 Task: Add a field from the Popular template Effort Level a blank project AgileFusion
Action: Mouse moved to (223, 455)
Screenshot: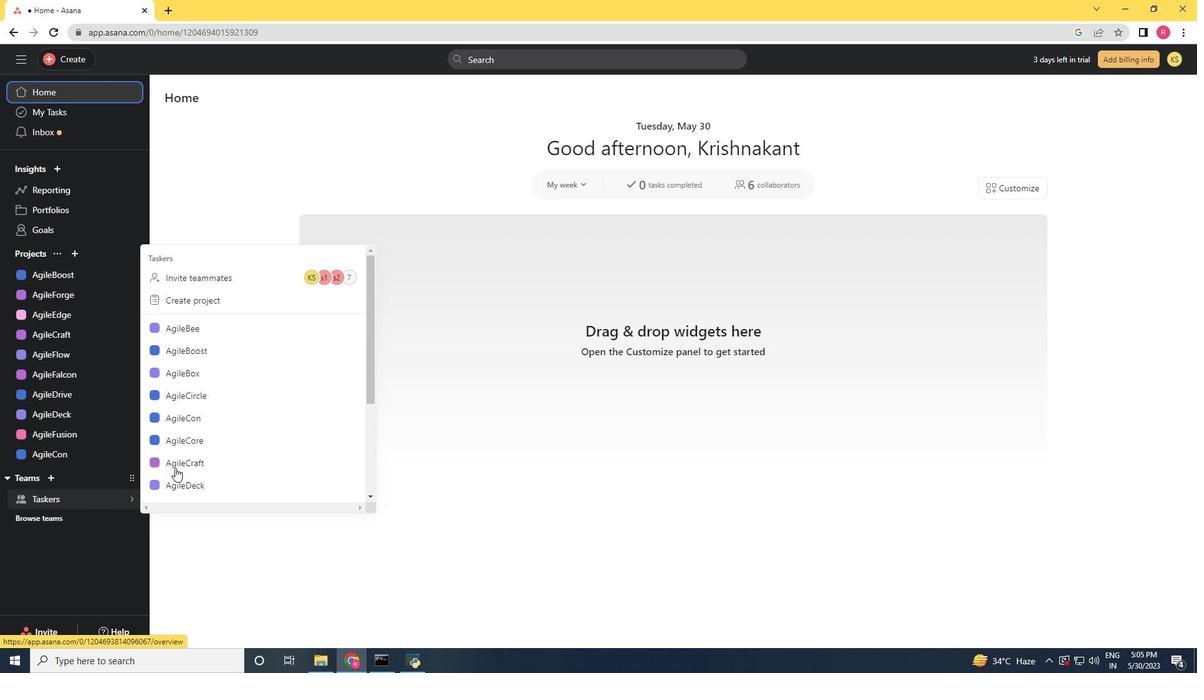 
Action: Mouse scrolled (223, 455) with delta (0, 0)
Screenshot: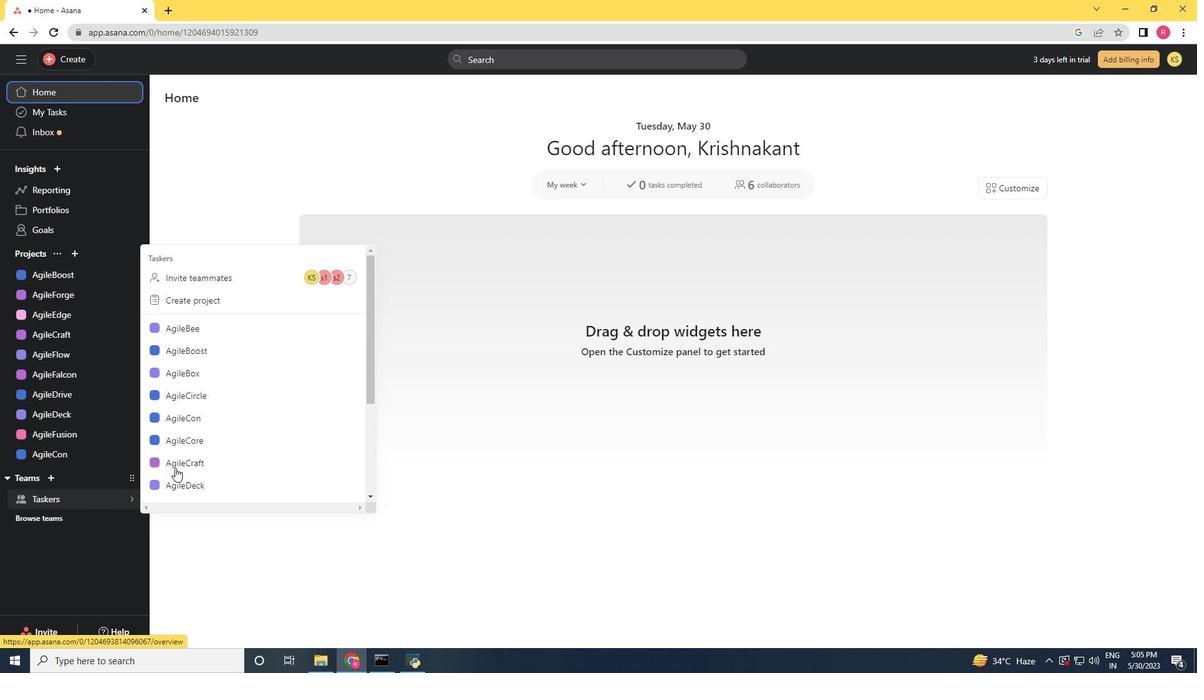 
Action: Mouse scrolled (223, 455) with delta (0, 0)
Screenshot: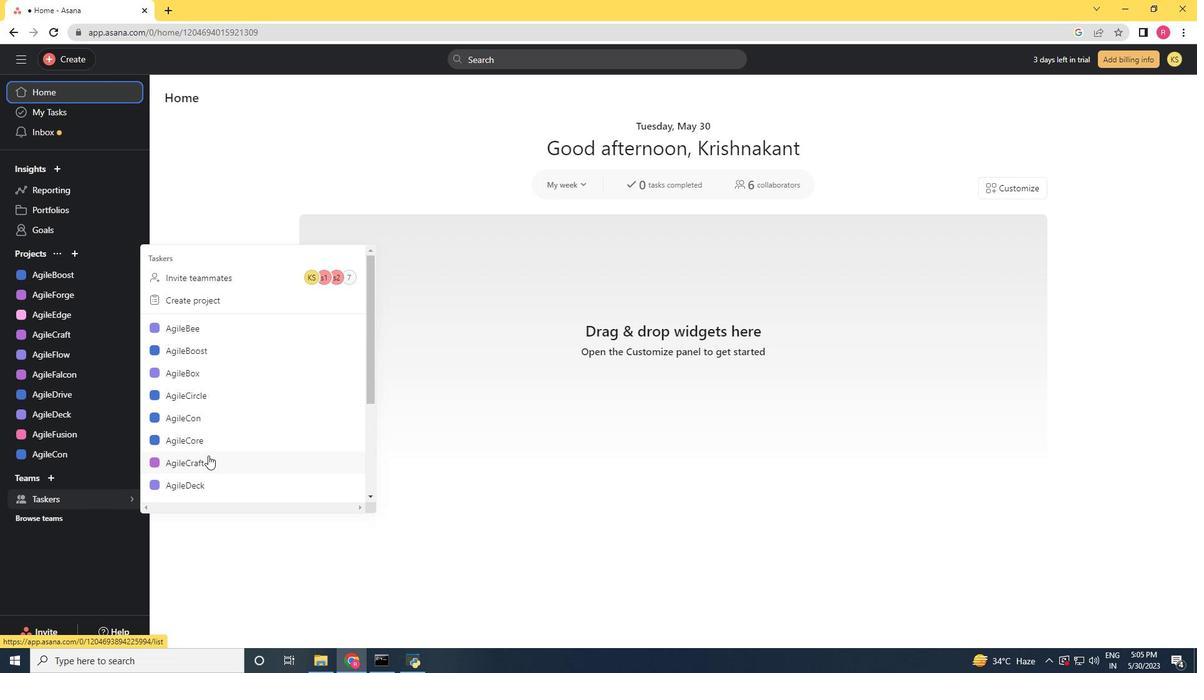 
Action: Mouse scrolled (223, 455) with delta (0, 0)
Screenshot: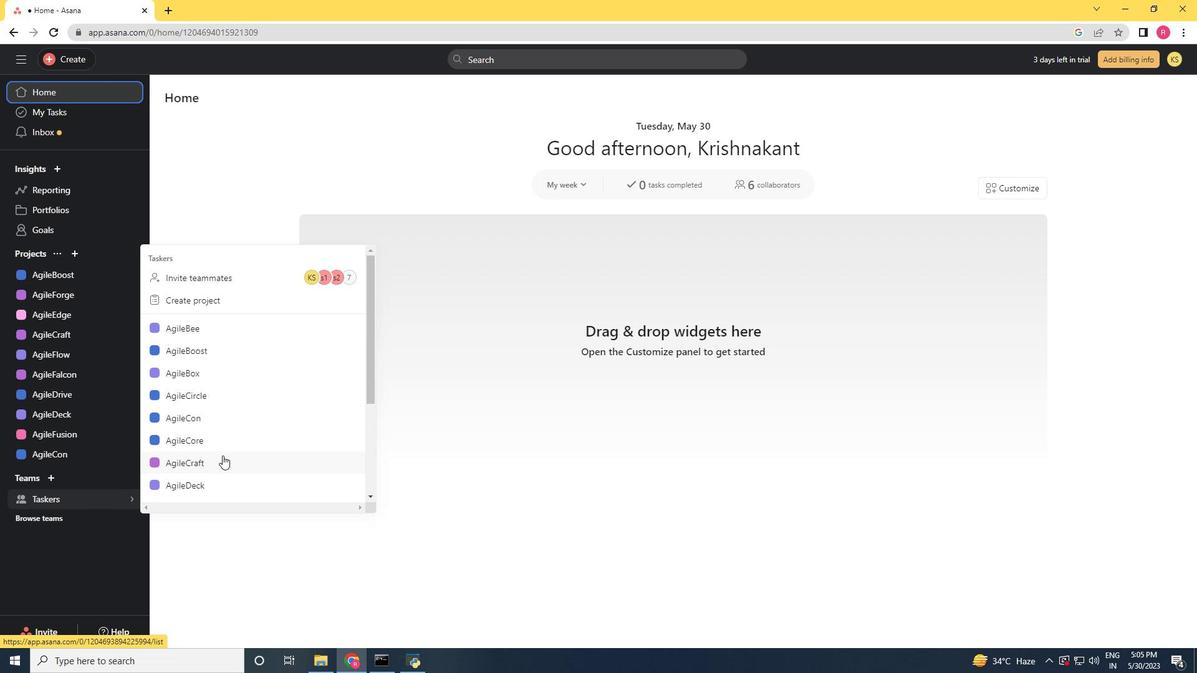 
Action: Mouse scrolled (223, 455) with delta (0, 0)
Screenshot: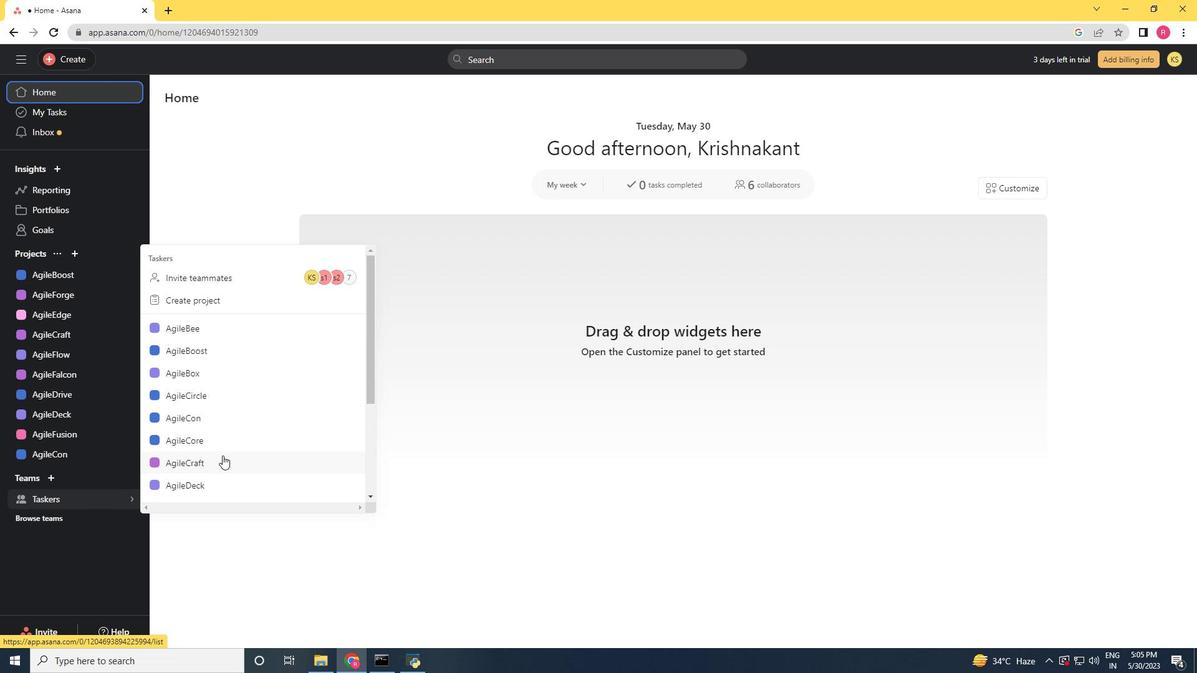 
Action: Mouse scrolled (223, 455) with delta (0, 0)
Screenshot: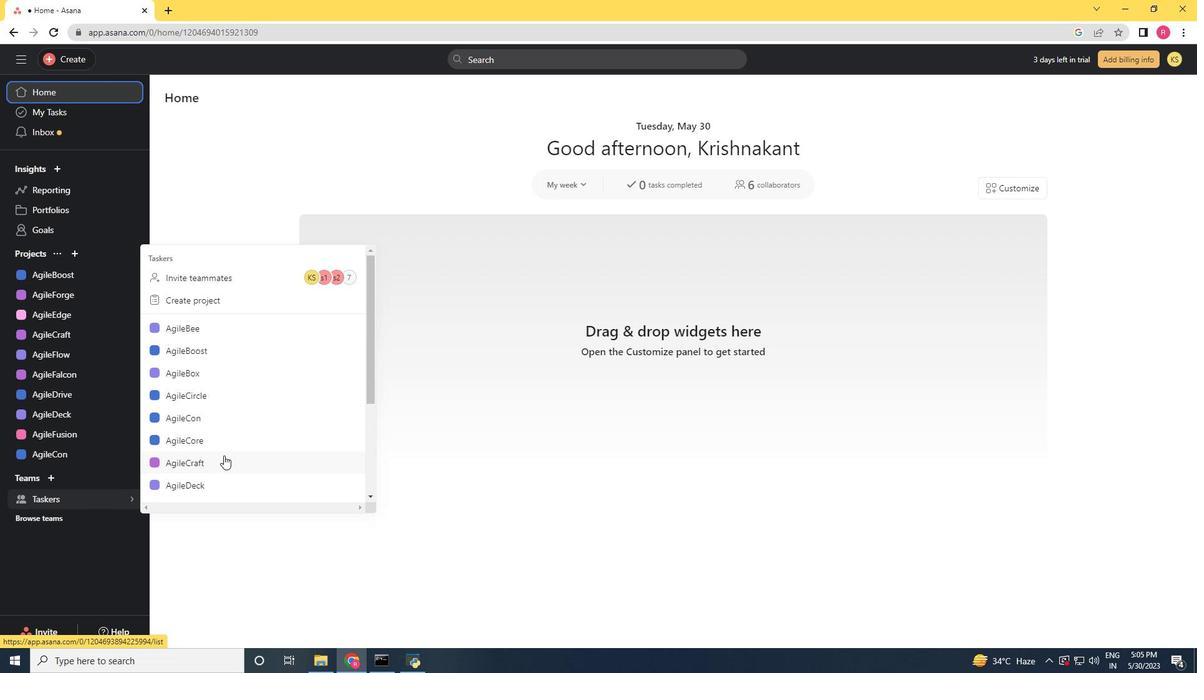 
Action: Mouse scrolled (223, 455) with delta (0, 0)
Screenshot: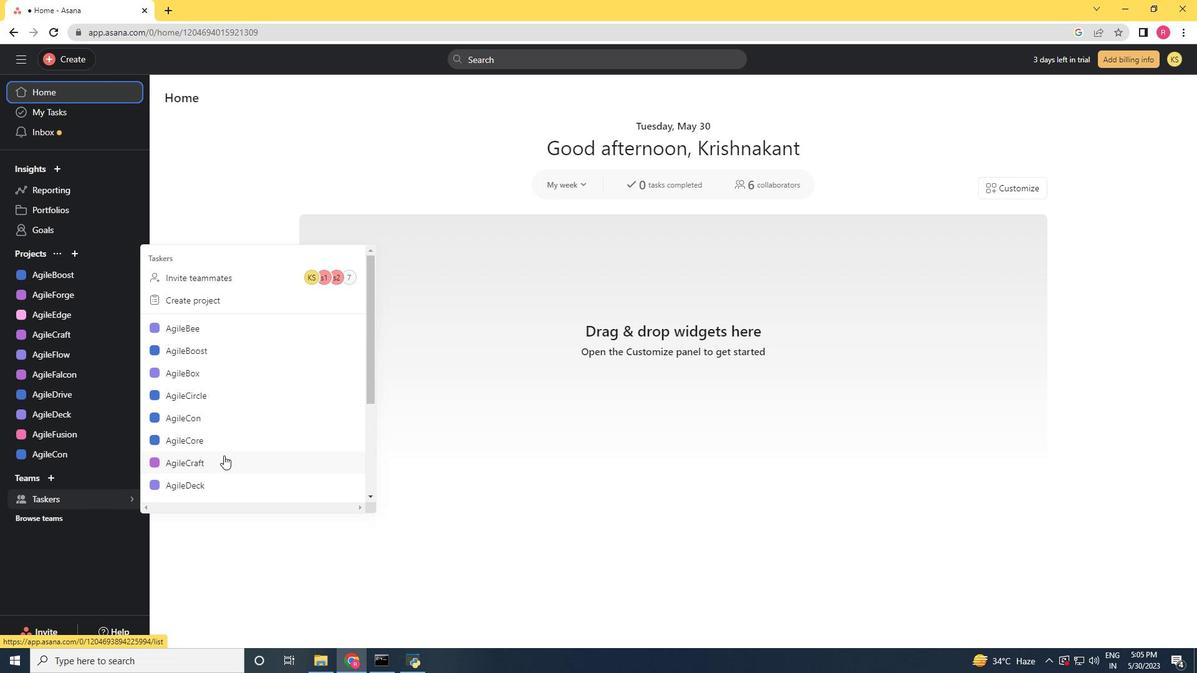 
Action: Mouse moved to (219, 484)
Screenshot: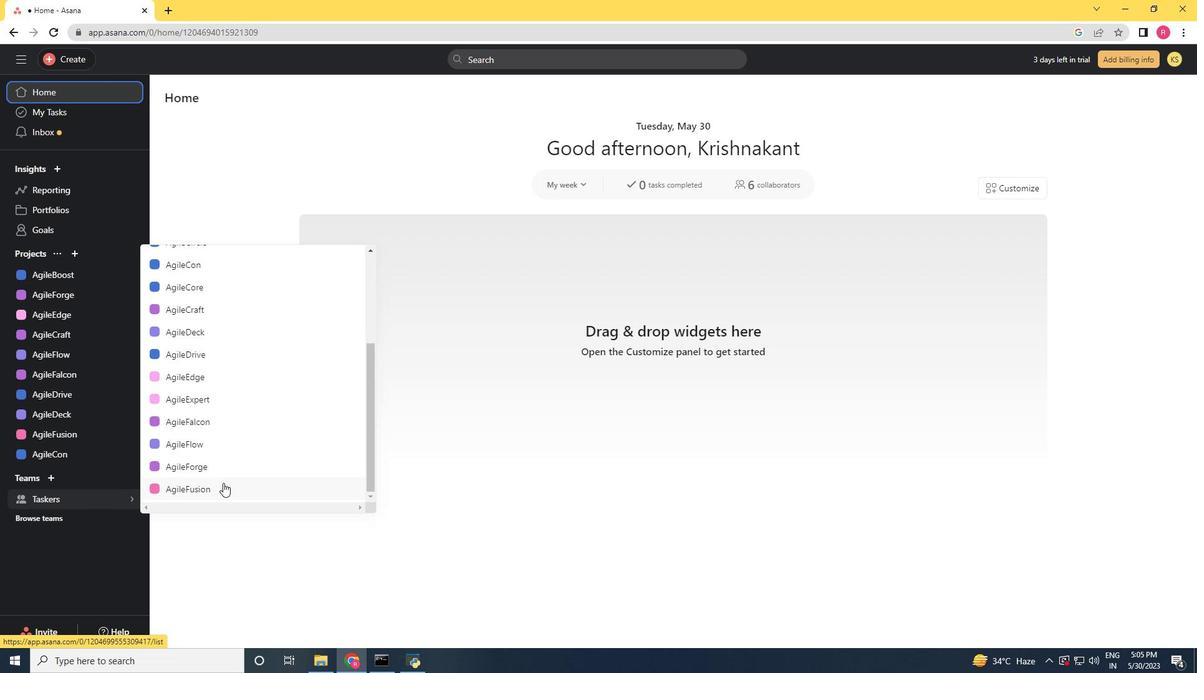 
Action: Mouse scrolled (219, 483) with delta (0, 0)
Screenshot: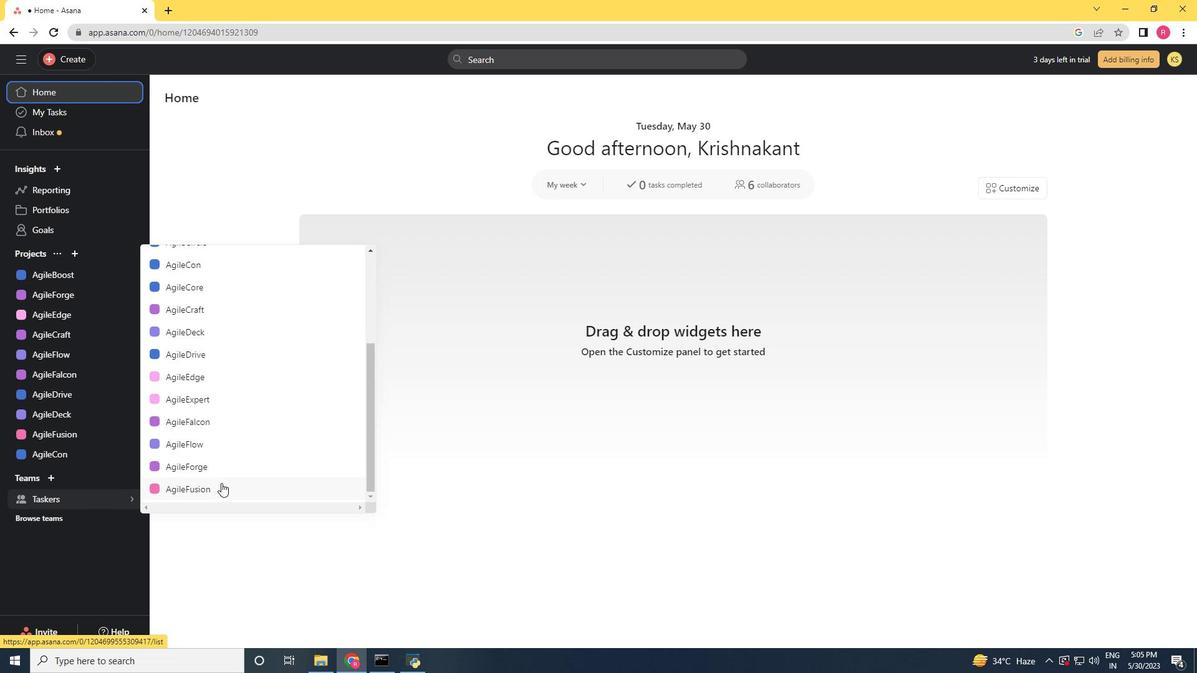 
Action: Mouse scrolled (219, 483) with delta (0, 0)
Screenshot: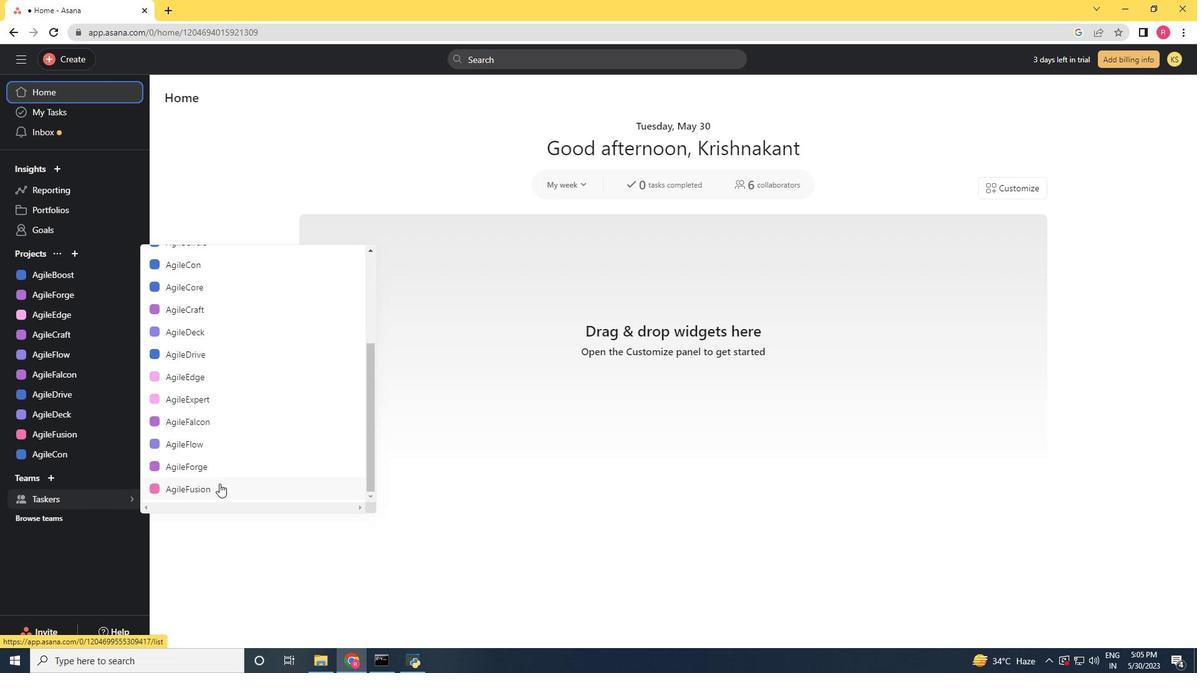 
Action: Mouse moved to (219, 484)
Screenshot: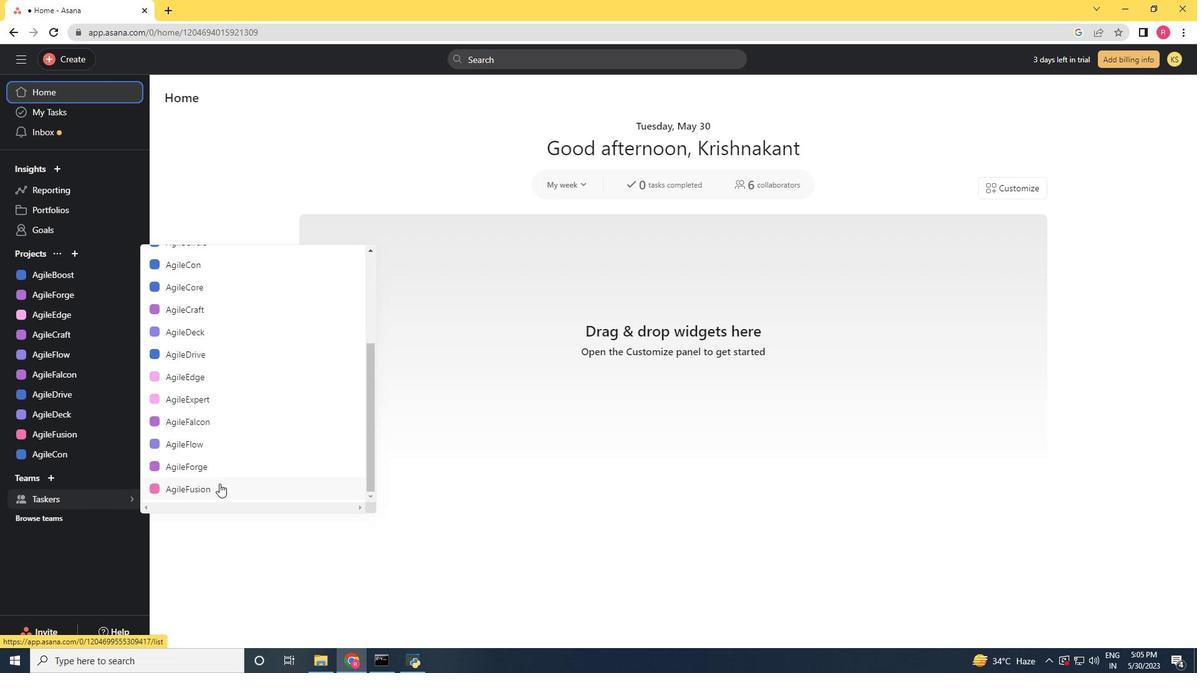 
Action: Mouse pressed left at (219, 484)
Screenshot: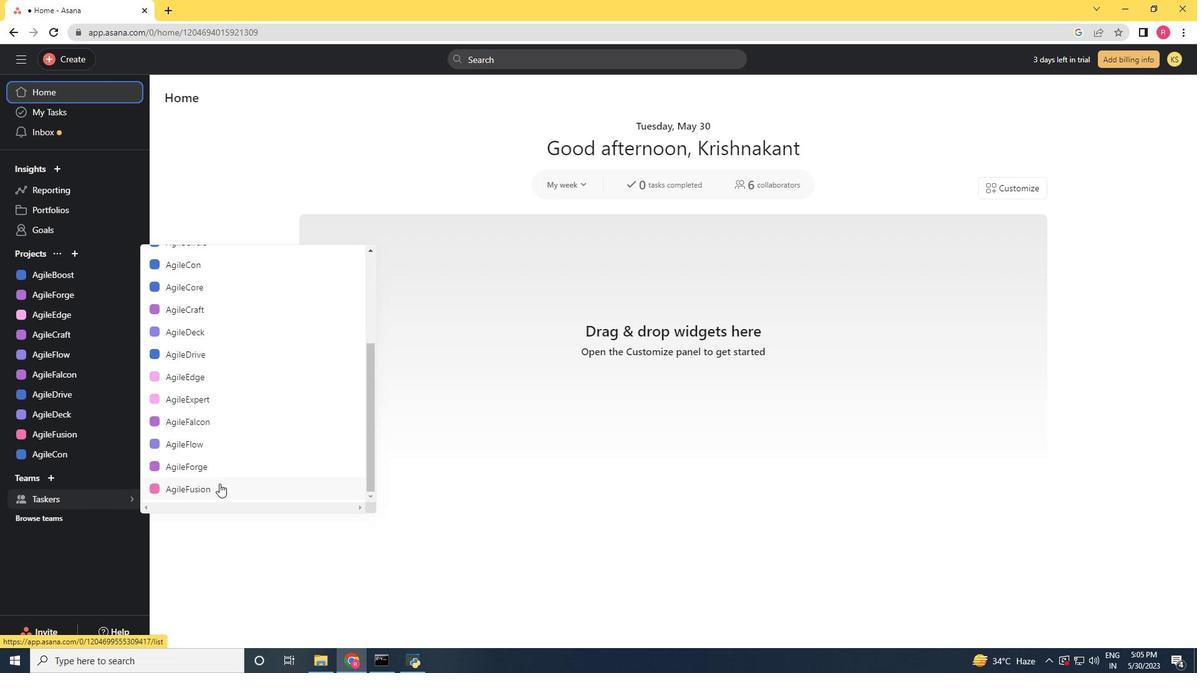 
Action: Mouse moved to (1145, 106)
Screenshot: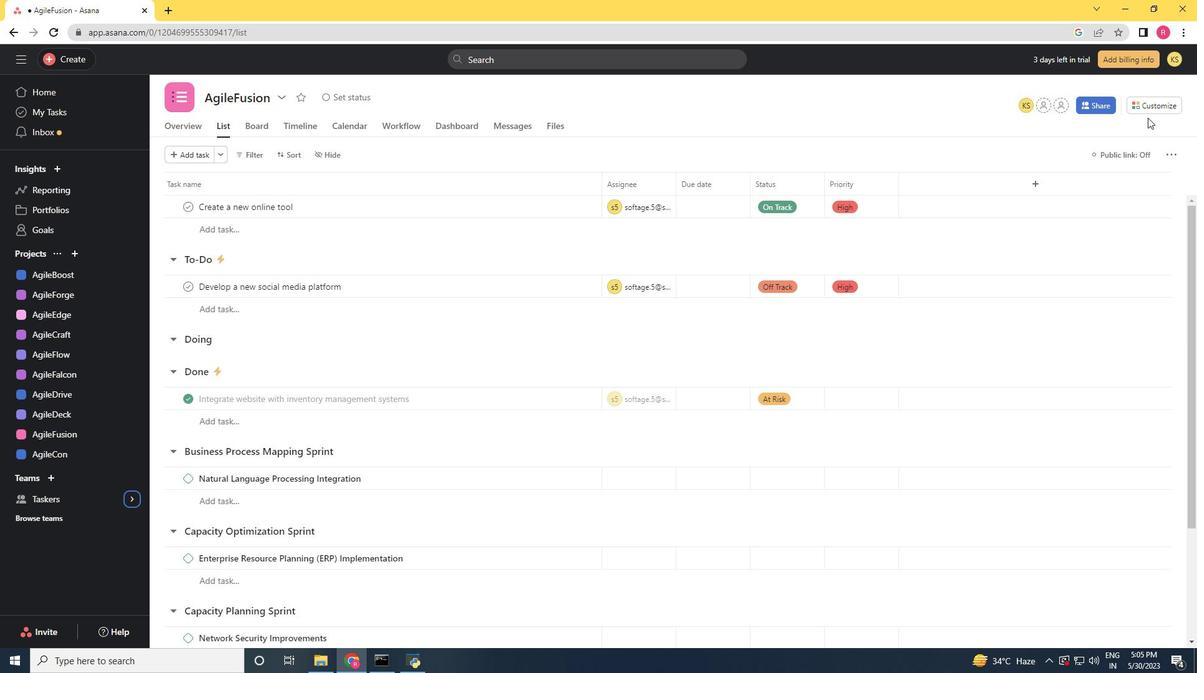 
Action: Mouse pressed left at (1145, 106)
Screenshot: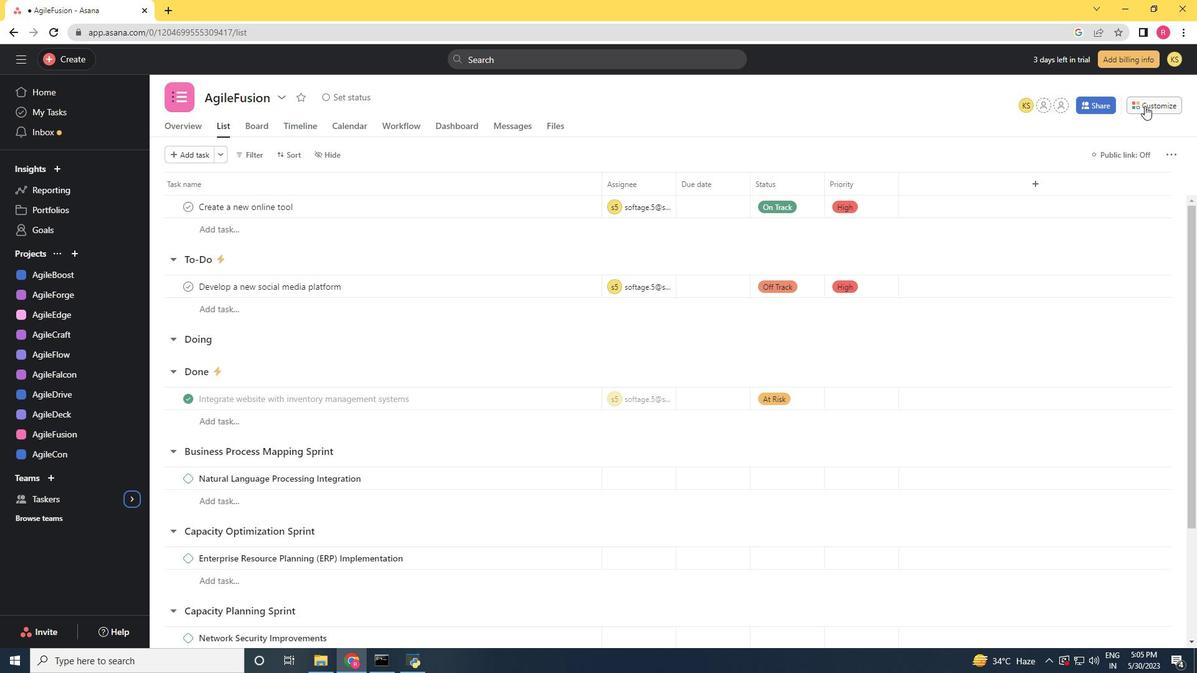 
Action: Mouse moved to (933, 283)
Screenshot: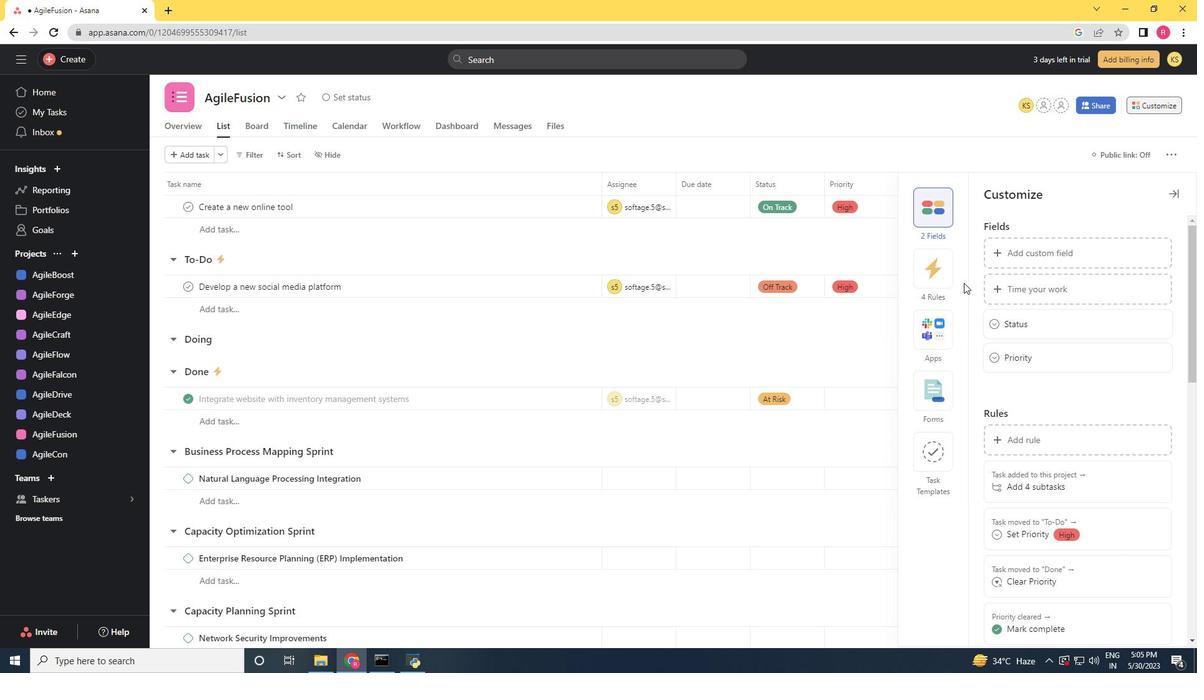 
Action: Mouse pressed left at (933, 283)
Screenshot: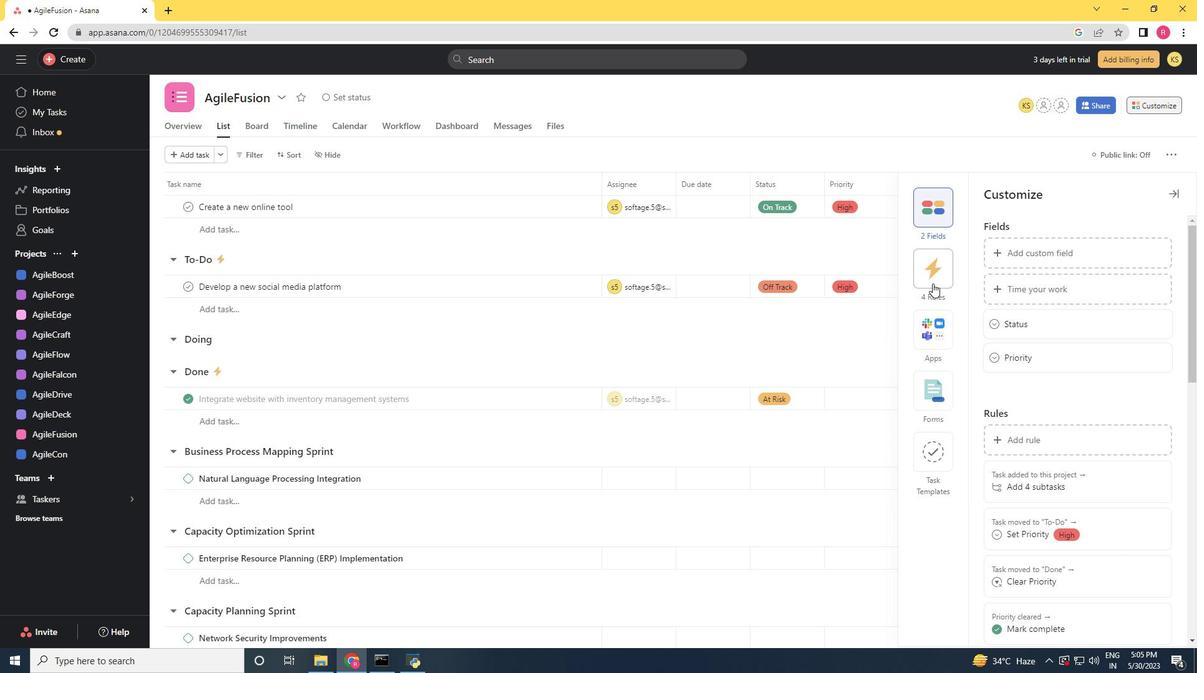 
Action: Mouse moved to (934, 213)
Screenshot: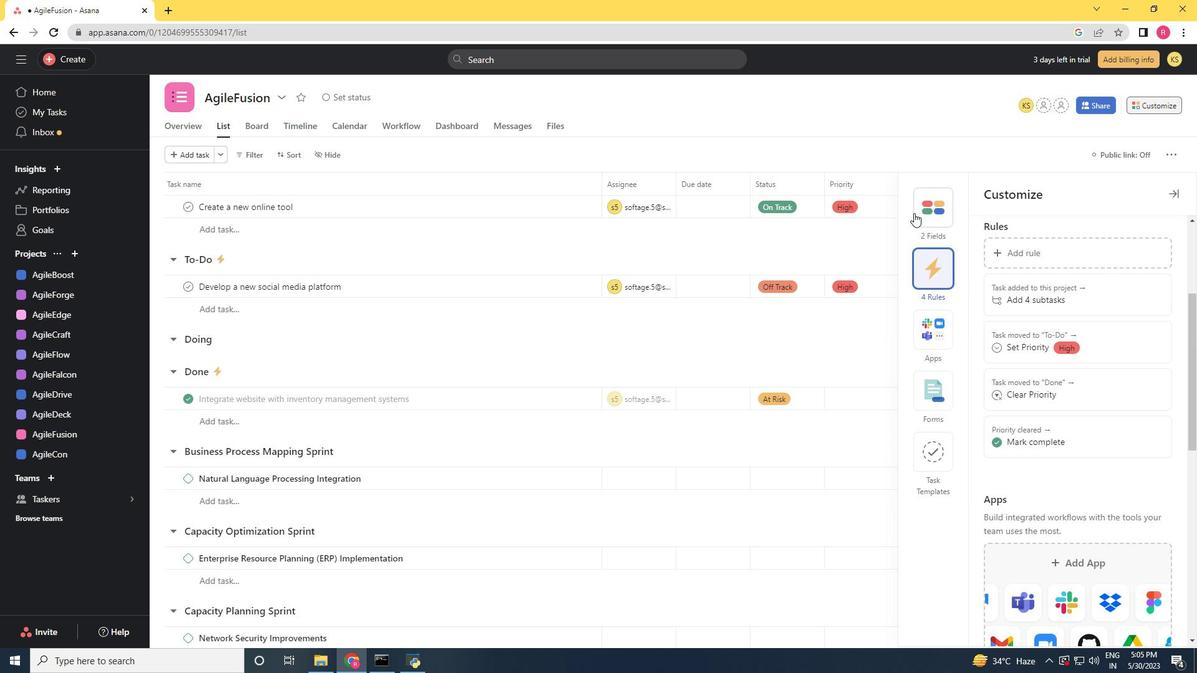 
Action: Mouse pressed left at (934, 213)
Screenshot: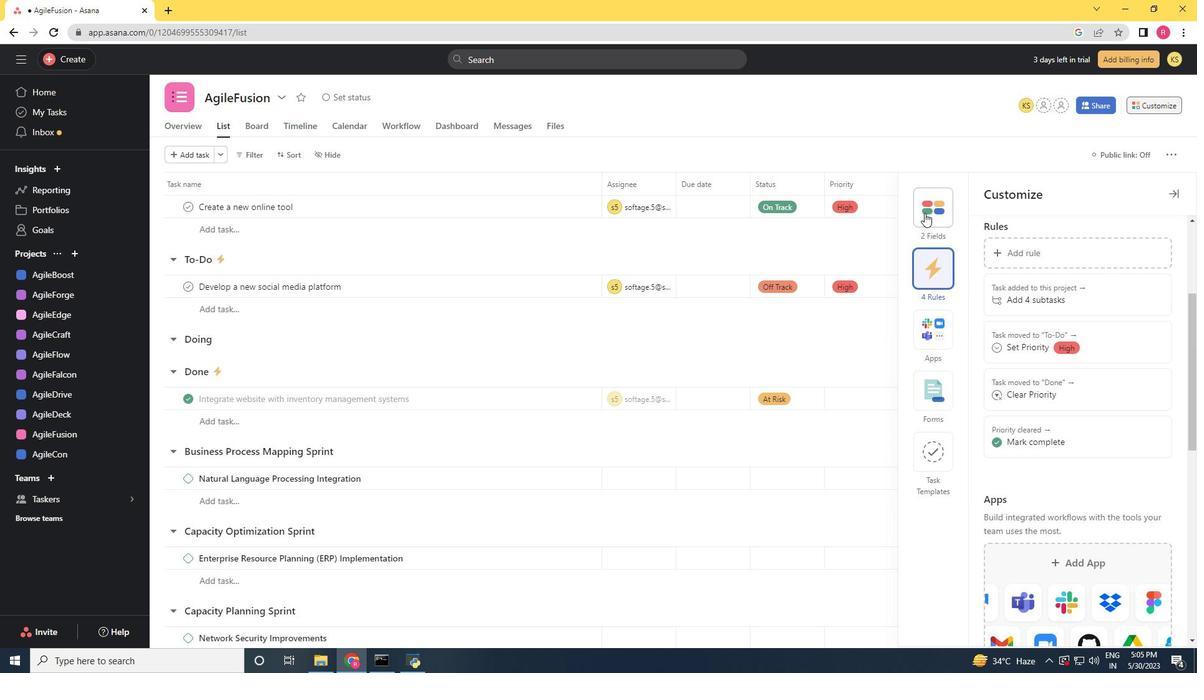 
Action: Mouse moved to (1013, 249)
Screenshot: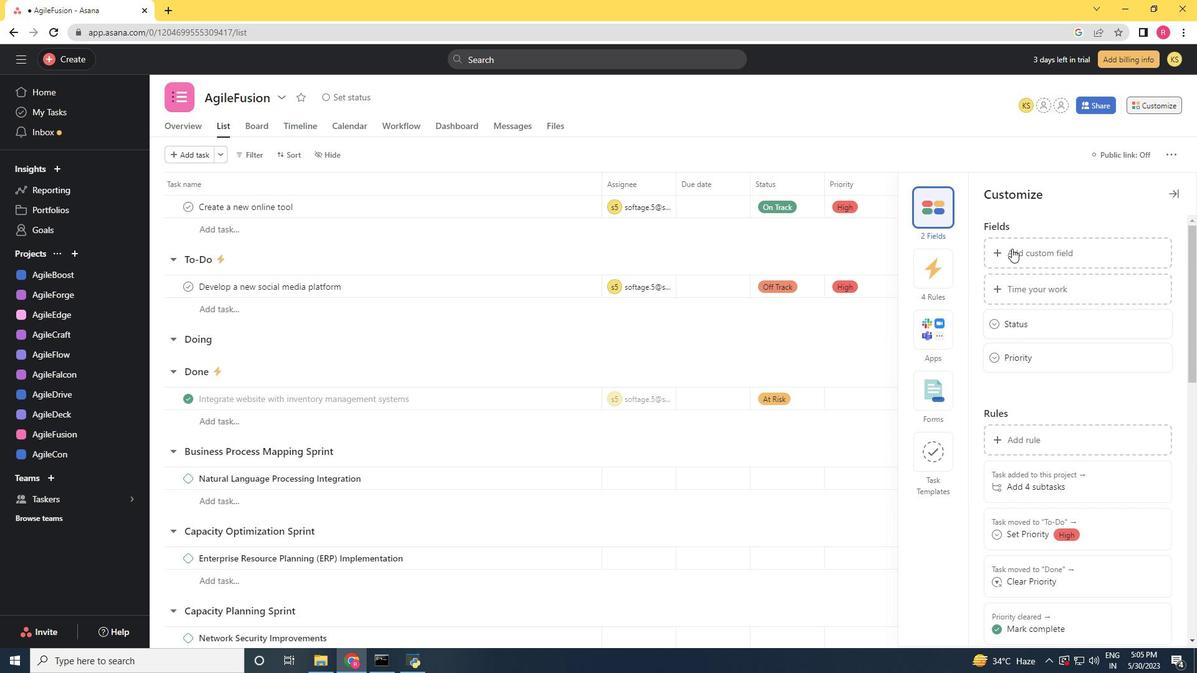 
Action: Mouse pressed left at (1013, 249)
Screenshot: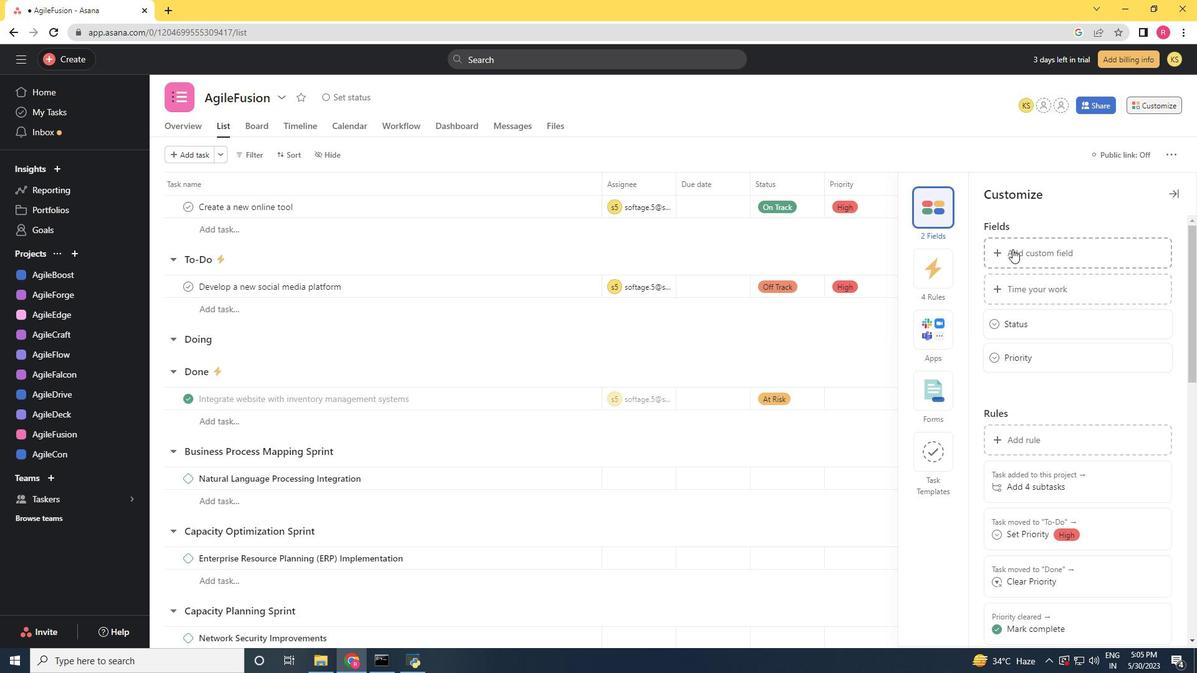 
Action: Mouse moved to (911, 245)
Screenshot: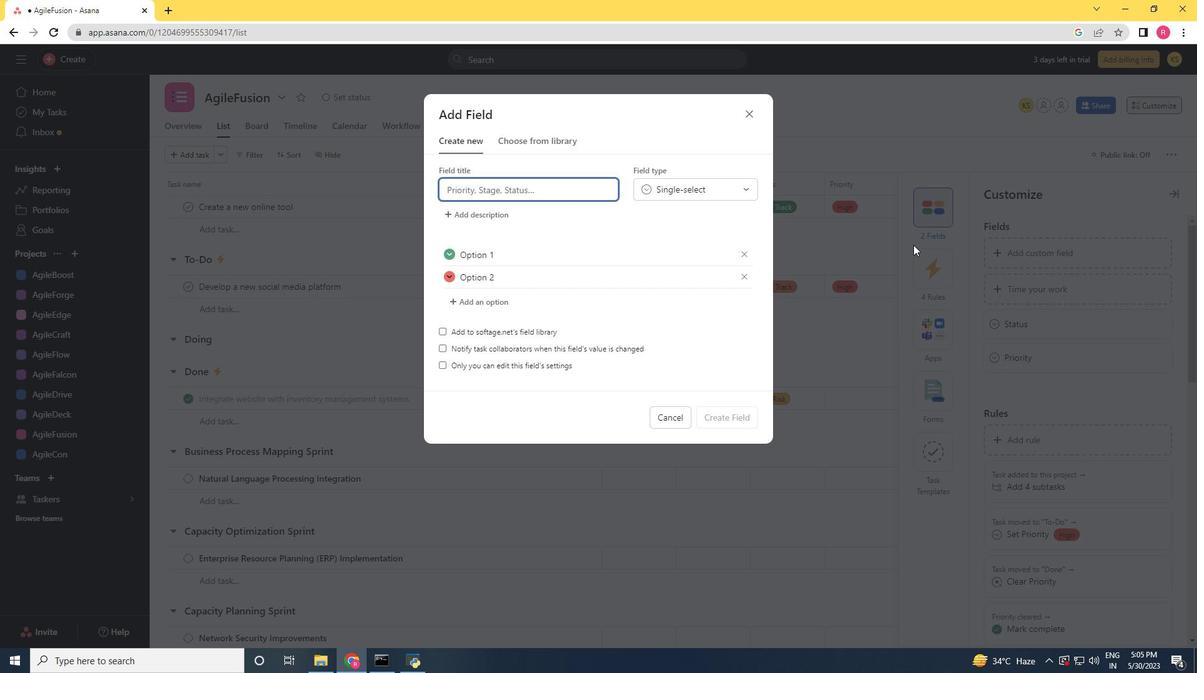 
Action: Key pressed <Key.shift>Effort<Key.space><Key.shift_r>Level
Screenshot: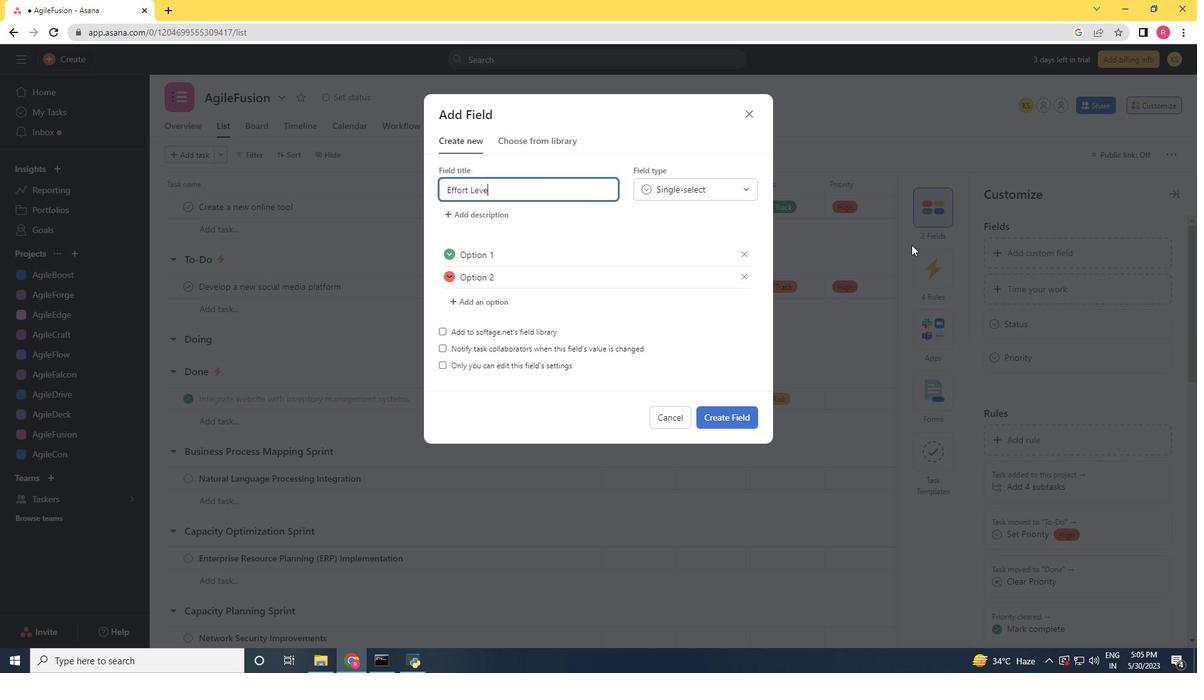 
Action: Mouse moved to (722, 417)
Screenshot: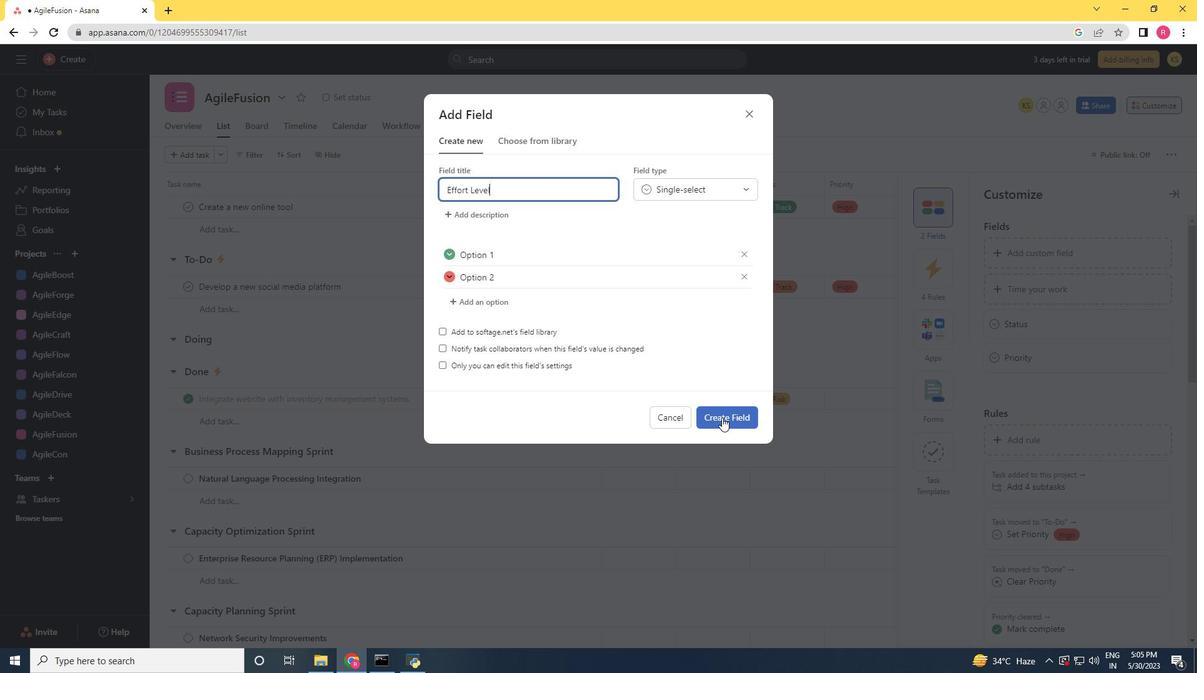 
Action: Mouse pressed left at (722, 417)
Screenshot: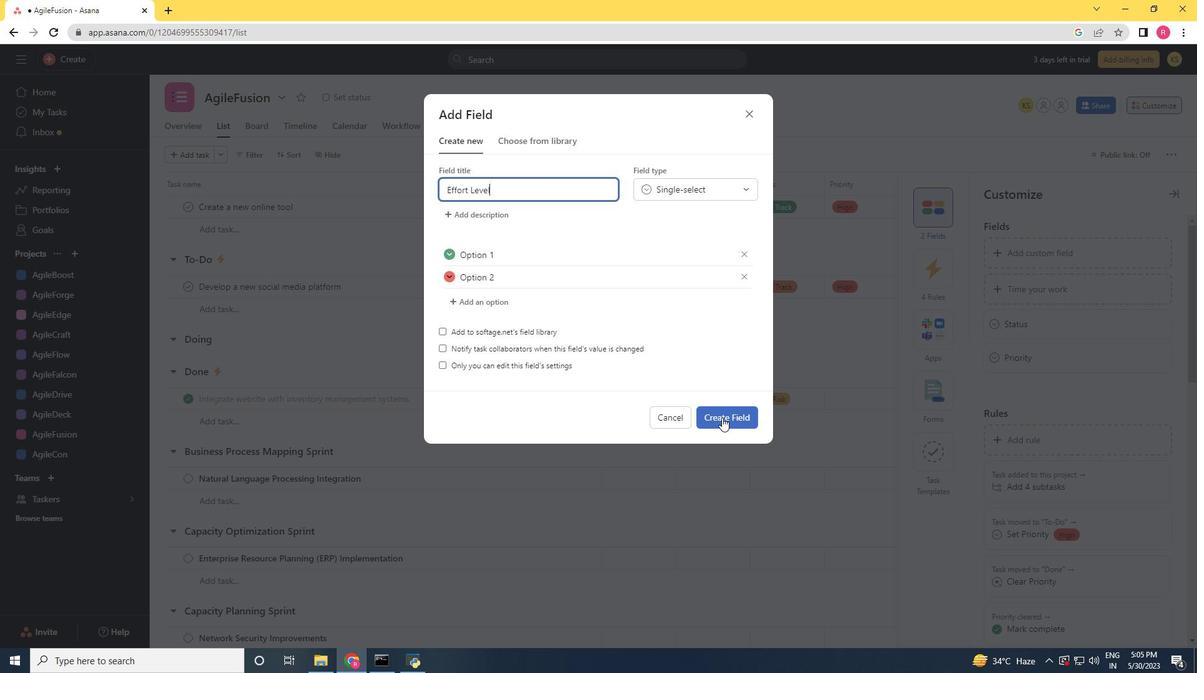 
